 Task: Open the new powershell terminal.
Action: Mouse moved to (211, 12)
Screenshot: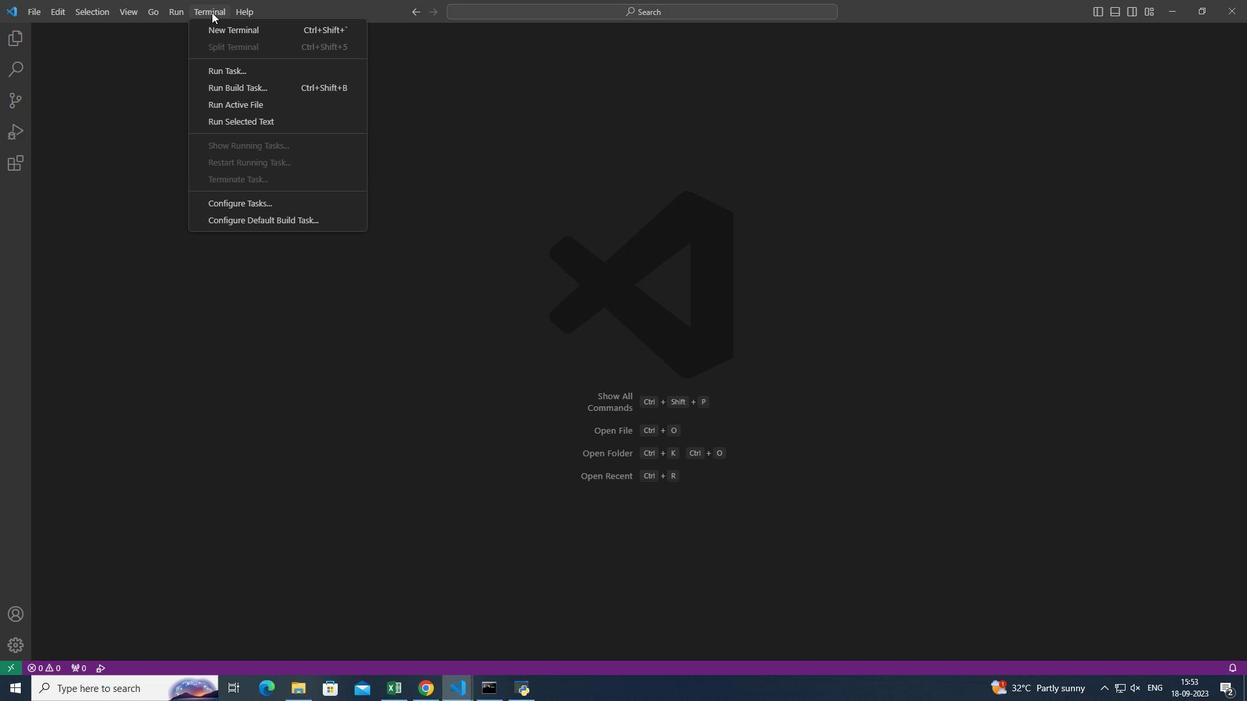 
Action: Mouse pressed left at (211, 12)
Screenshot: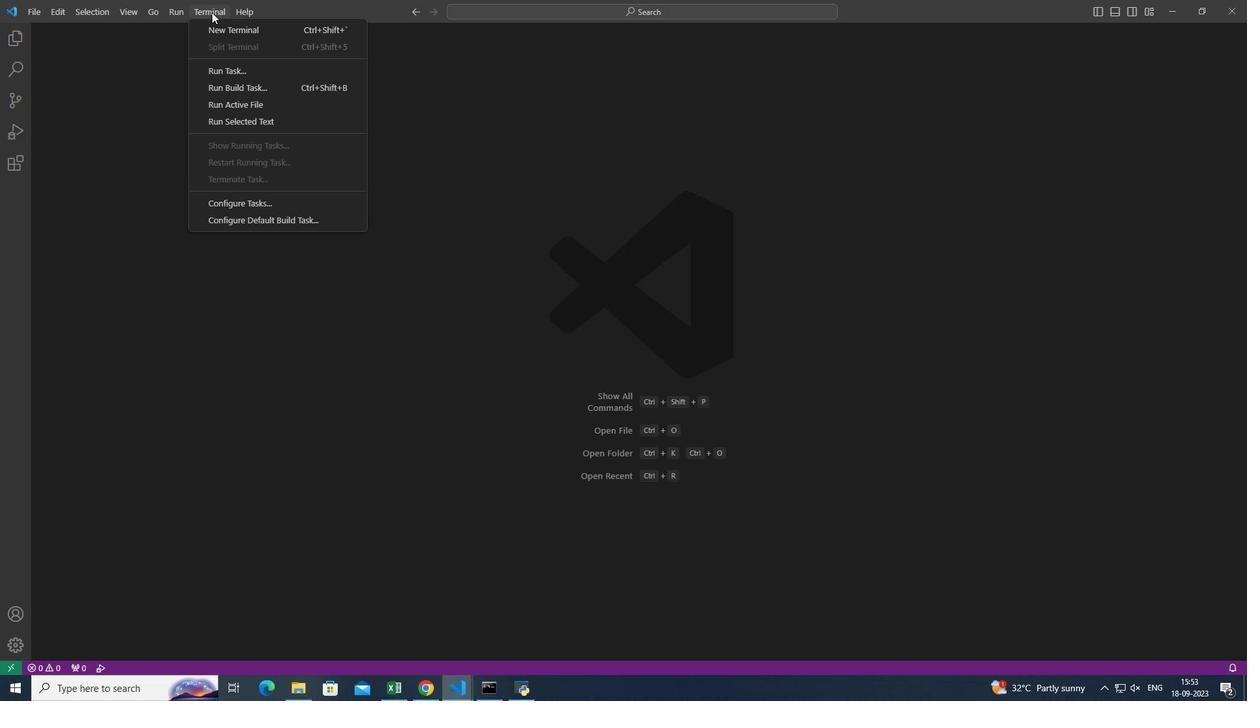 
Action: Mouse moved to (287, 27)
Screenshot: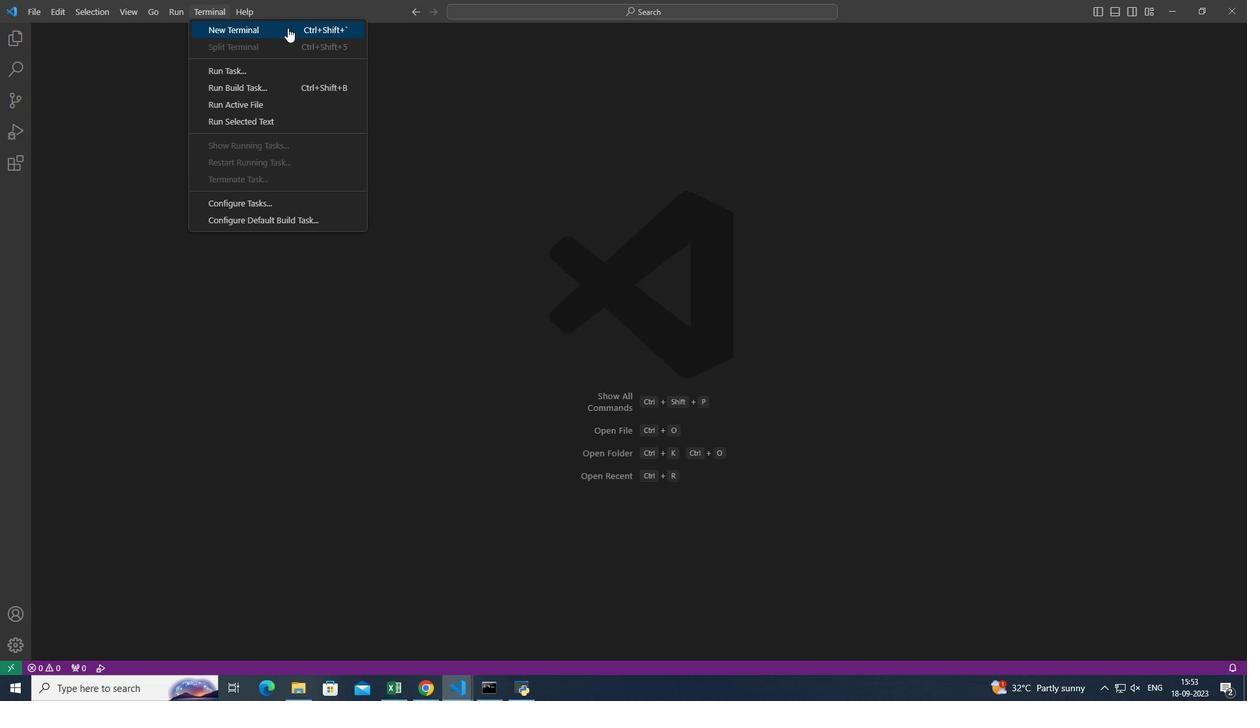 
Action: Mouse pressed left at (287, 27)
Screenshot: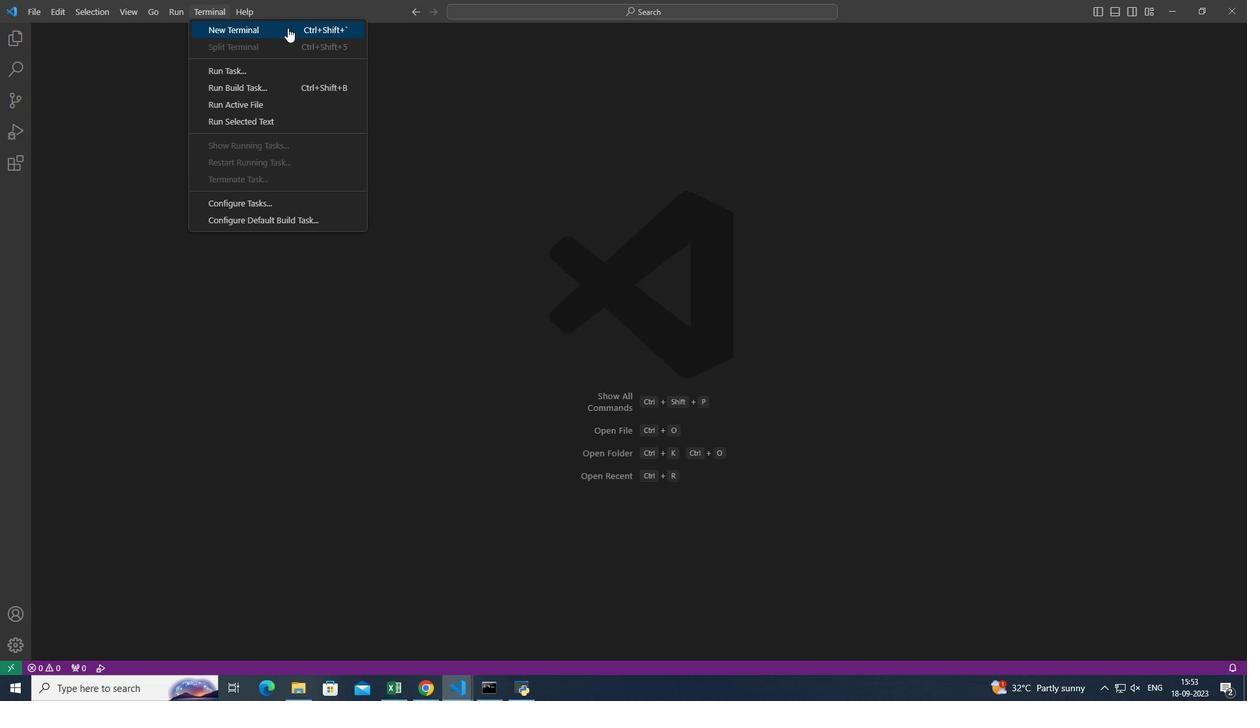 
Action: Mouse moved to (1152, 508)
Screenshot: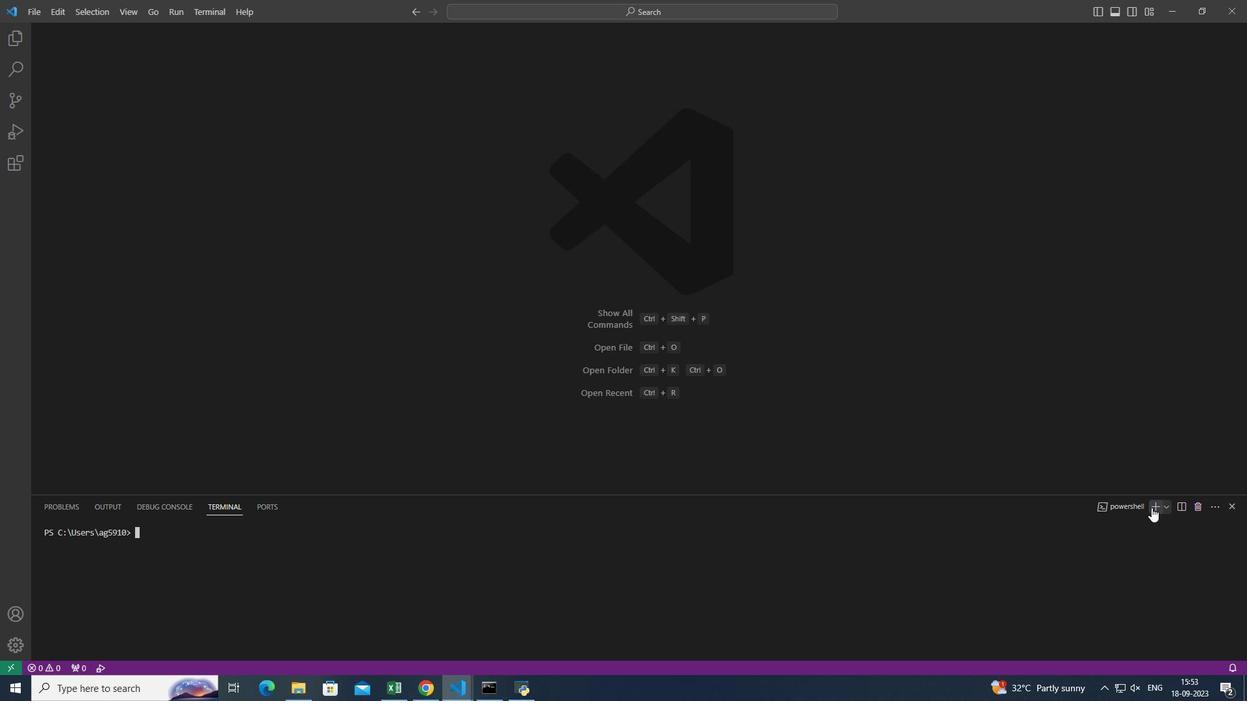 
Action: Mouse pressed left at (1152, 508)
Screenshot: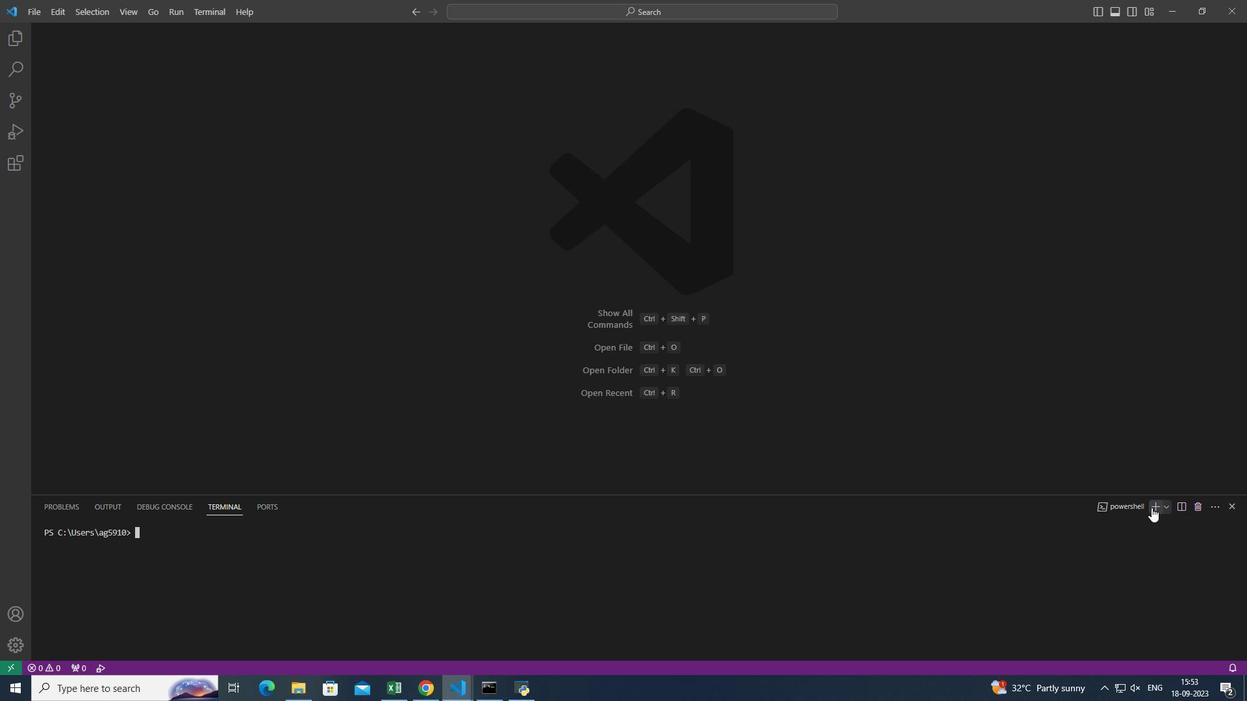 
Action: Mouse moved to (1210, 590)
Screenshot: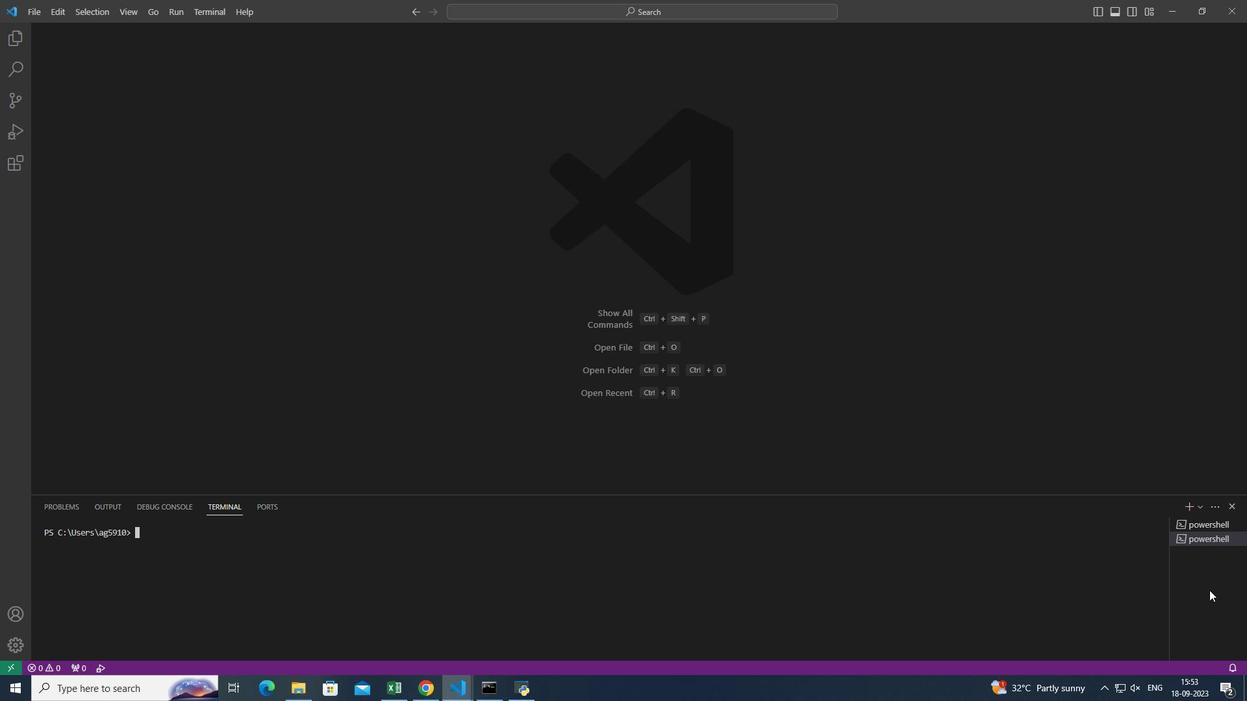 
